 Task: Create a task  Improve accessibility features of the app for users with disabilities , assign it to team member softage.8@softage.net in the project VelocityTech and update the status of the task to  On Track  , set the priority of the task to Low.
Action: Mouse moved to (81, 333)
Screenshot: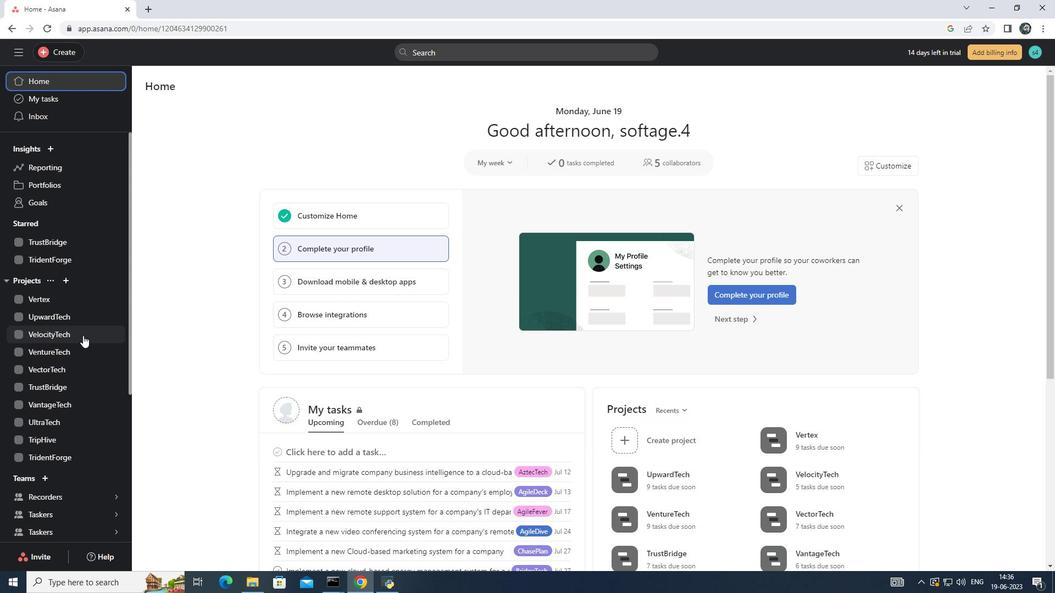 
Action: Mouse pressed left at (81, 333)
Screenshot: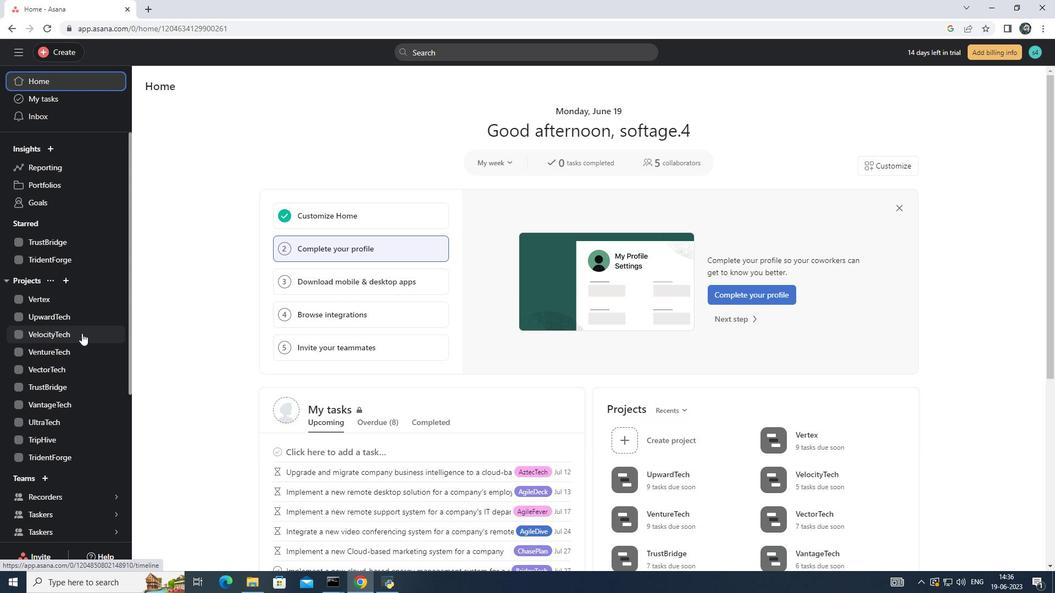 
Action: Mouse moved to (190, 207)
Screenshot: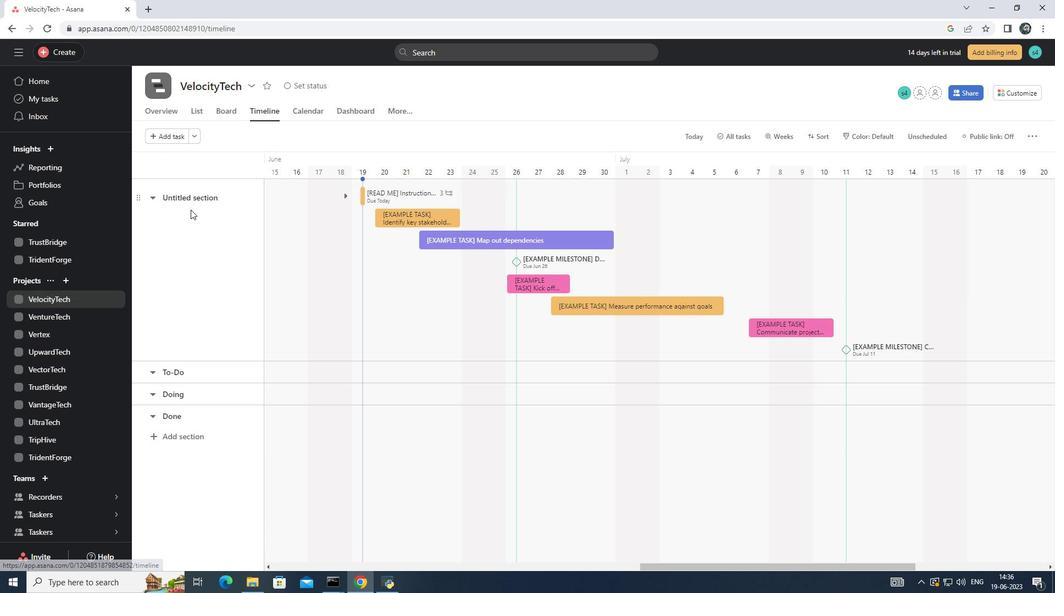 
Action: Mouse scrolled (190, 207) with delta (0, 0)
Screenshot: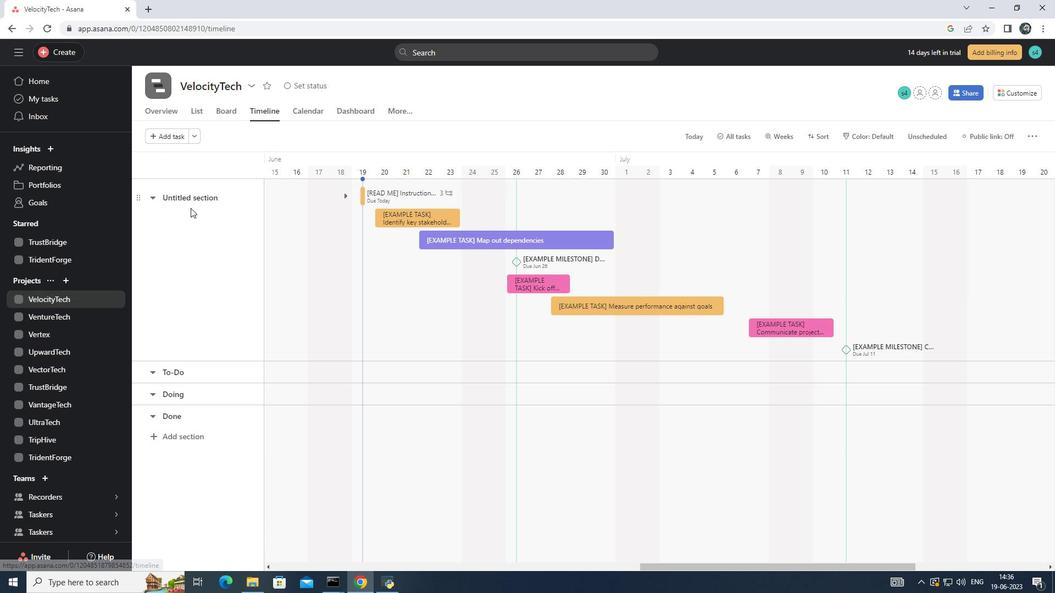 
Action: Mouse scrolled (190, 207) with delta (0, 0)
Screenshot: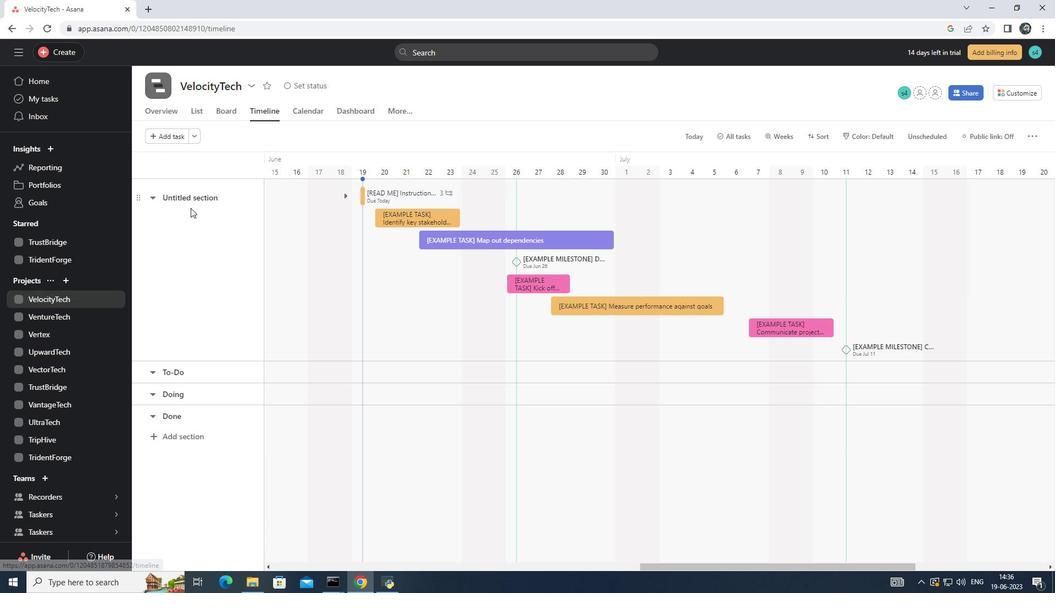 
Action: Mouse moved to (175, 134)
Screenshot: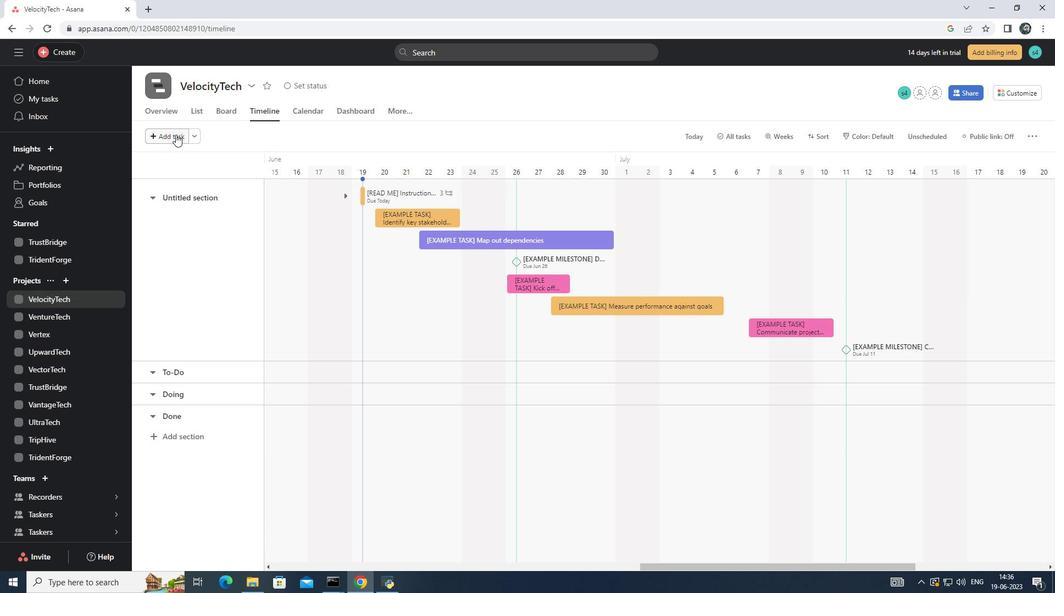 
Action: Mouse pressed left at (175, 134)
Screenshot: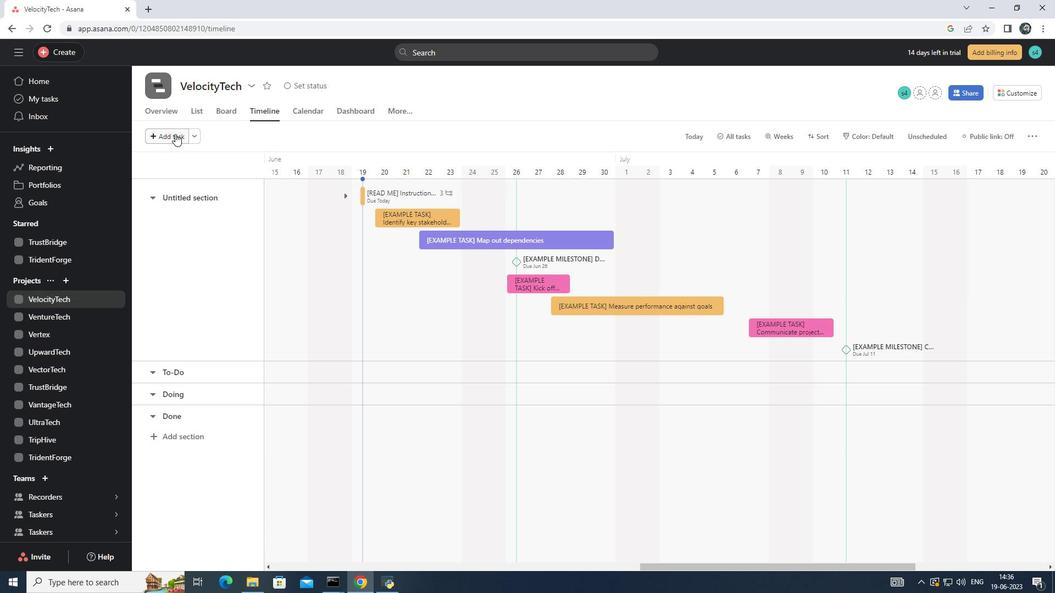 
Action: Mouse moved to (374, 198)
Screenshot: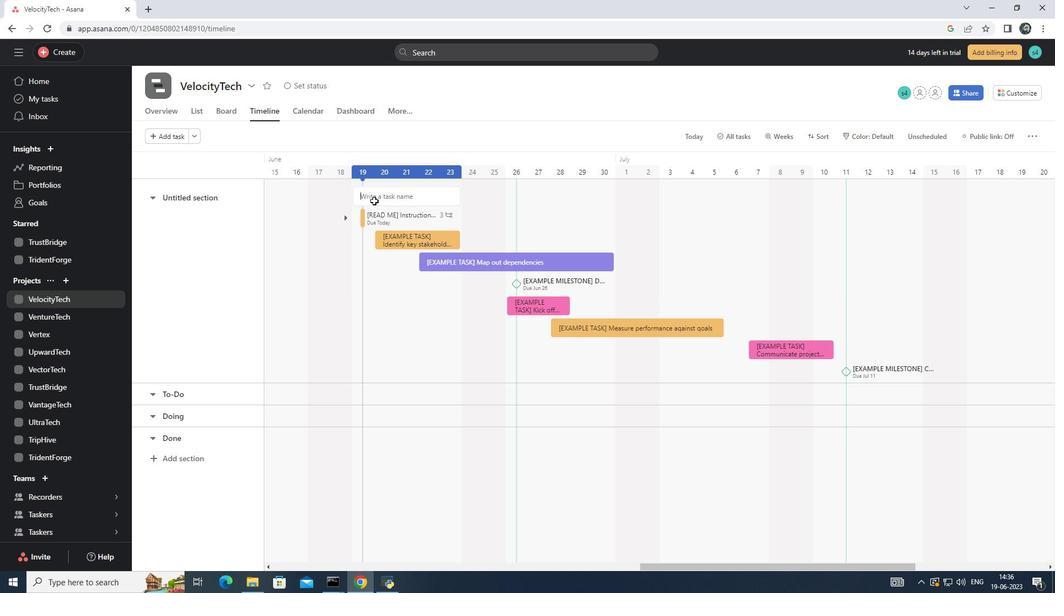 
Action: Mouse pressed left at (374, 198)
Screenshot: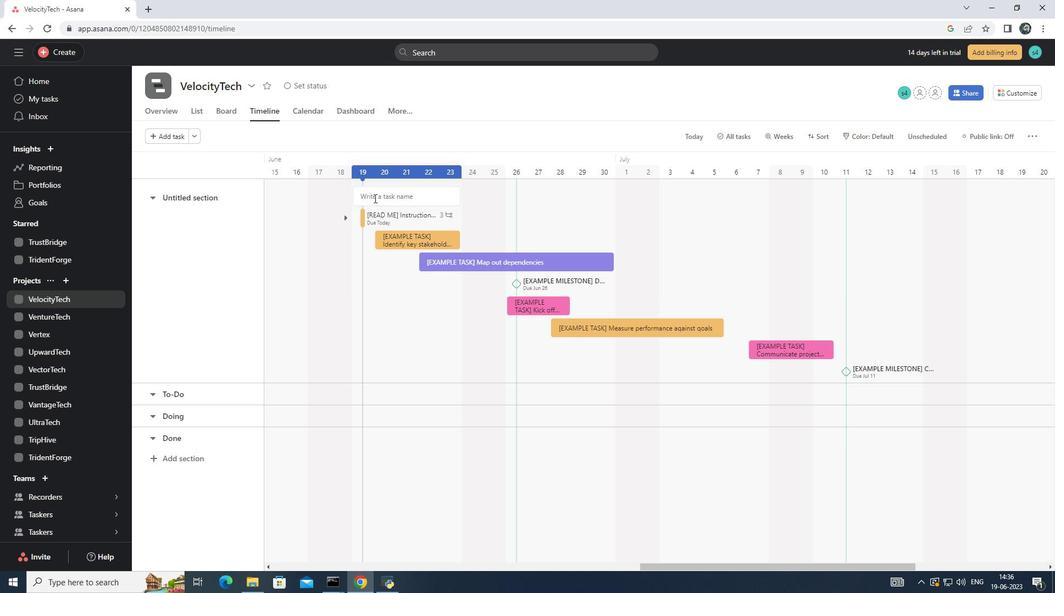 
Action: Mouse pressed left at (374, 198)
Screenshot: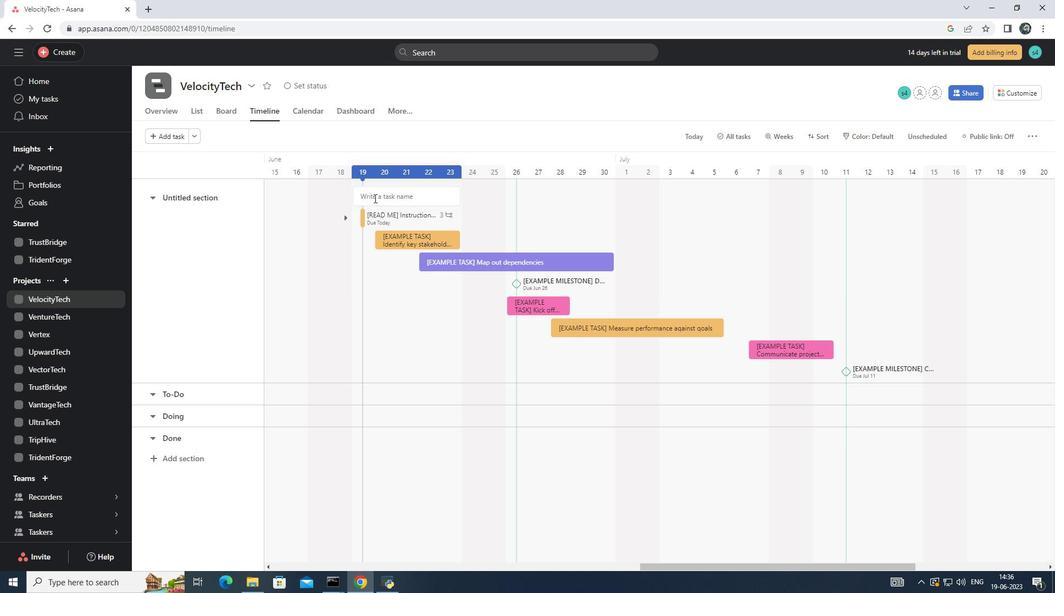 
Action: Key pressed <Key.shift>In<Key.backspace>mori<Key.backspace><Key.backspace><Key.backspace>prove<Key.space>accessibility<Key.space>feature<Key.space>of<Key.space>the<Key.space>app<Key.space>for<Key.space>users<Key.space>with<Key.space>disabilities<Key.enter>
Screenshot: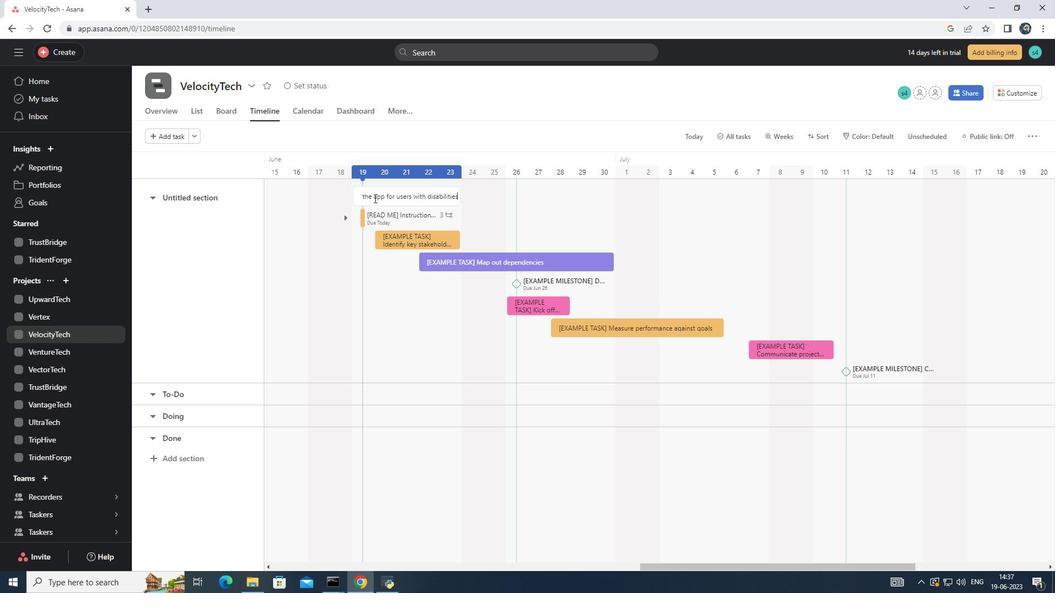 
Action: Mouse moved to (413, 198)
Screenshot: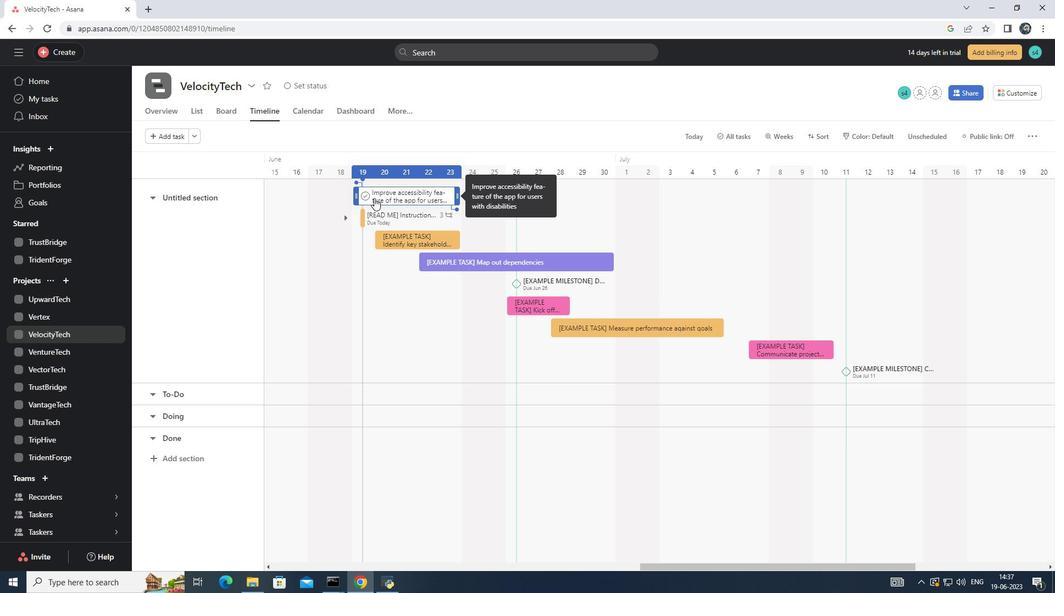
Action: Mouse pressed left at (413, 198)
Screenshot: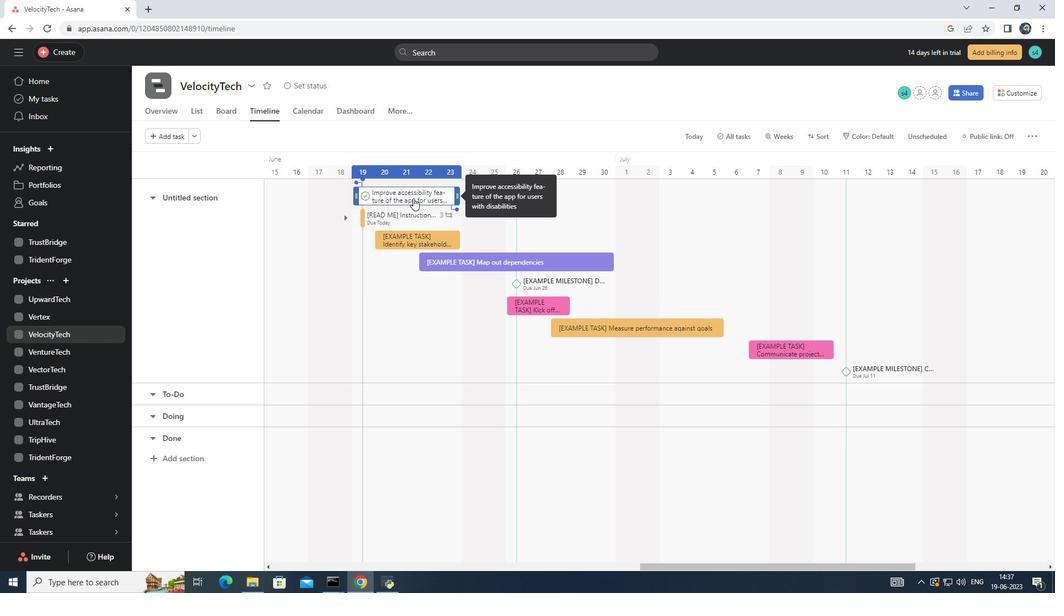 
Action: Mouse moved to (766, 216)
Screenshot: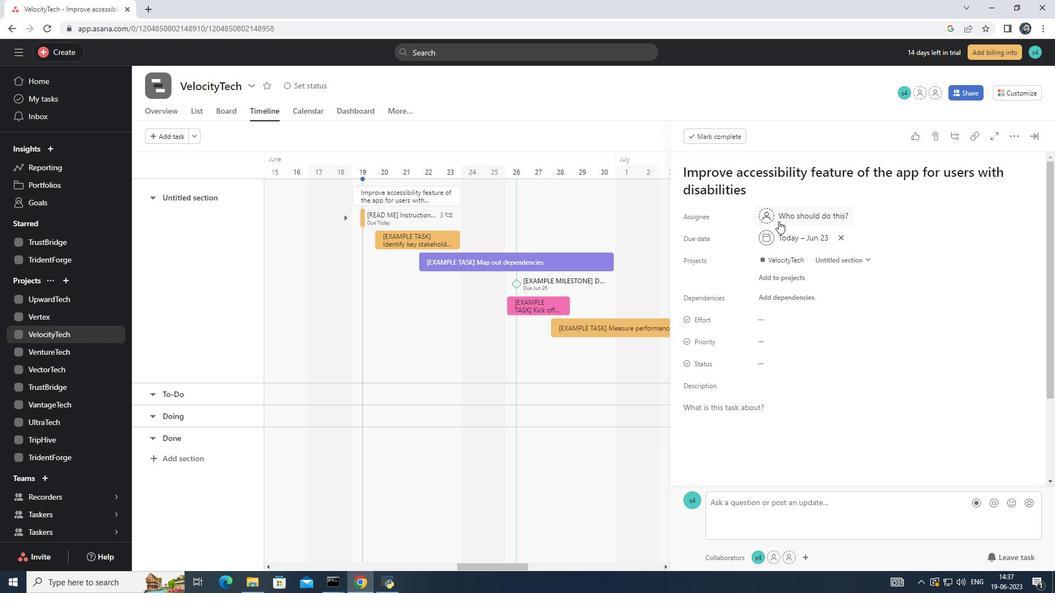 
Action: Mouse pressed left at (766, 216)
Screenshot: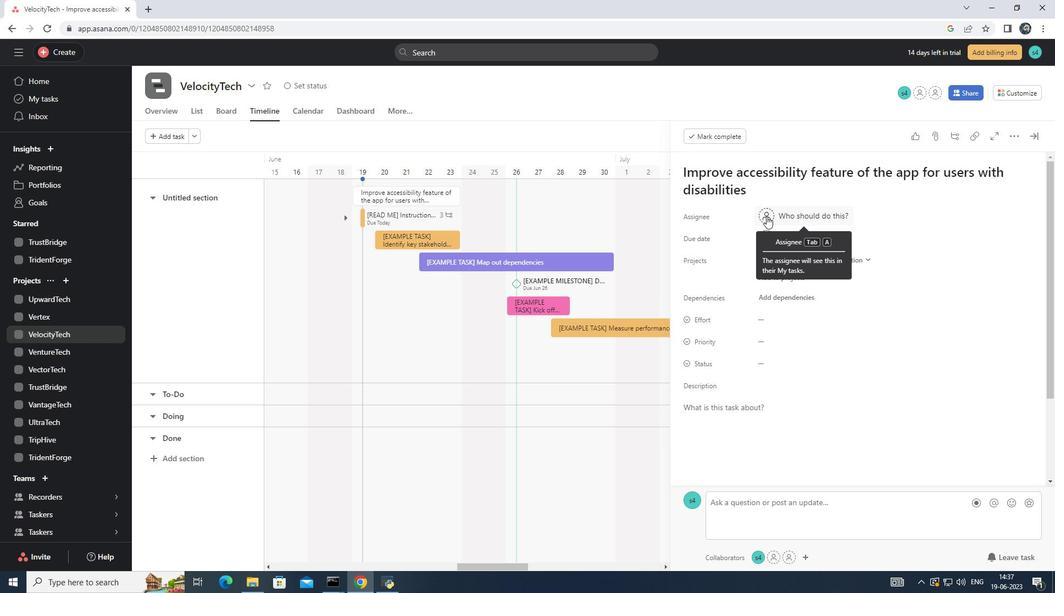 
Action: Mouse moved to (789, 216)
Screenshot: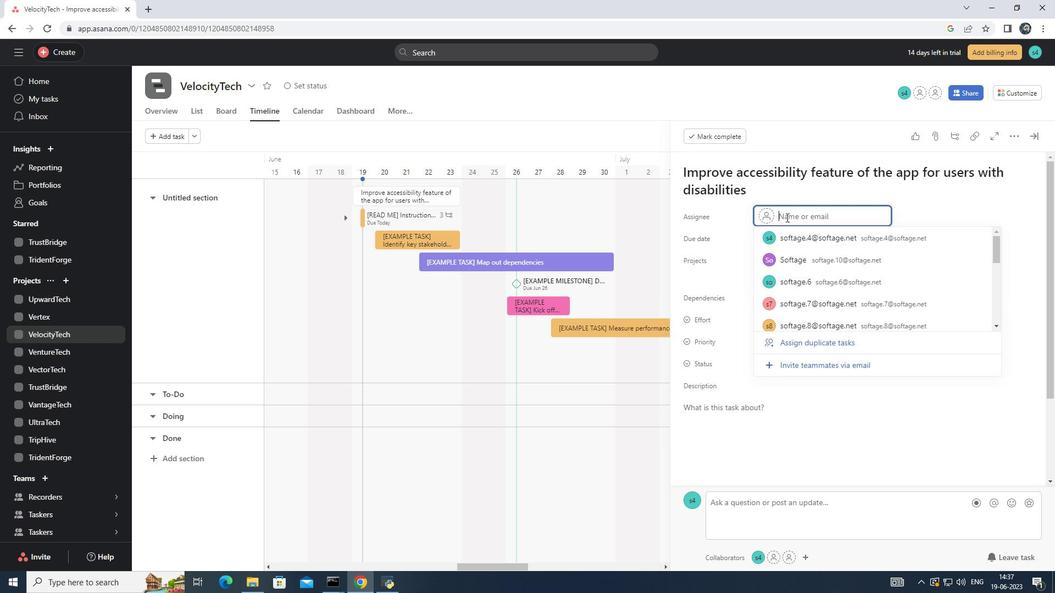 
Action: Key pressed softage.8<Key.shift>2d<Key.backspace>softage.net<Key.right><Key.right><Key.right><Key.right><Key.right><Key.right><Key.right><Key.right><Key.right><Key.right><Key.left><Key.left><Key.left><Key.left><Key.left><Key.left><Key.left><Key.left><Key.left><Key.left><Key.left><Key.backspace>
Screenshot: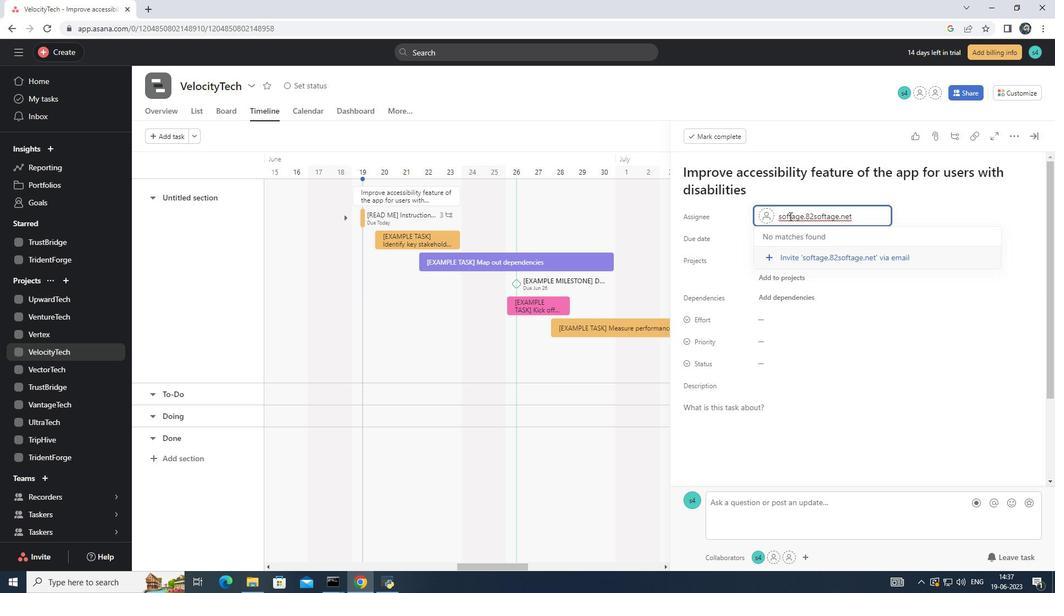 
Action: Mouse moved to (835, 218)
Screenshot: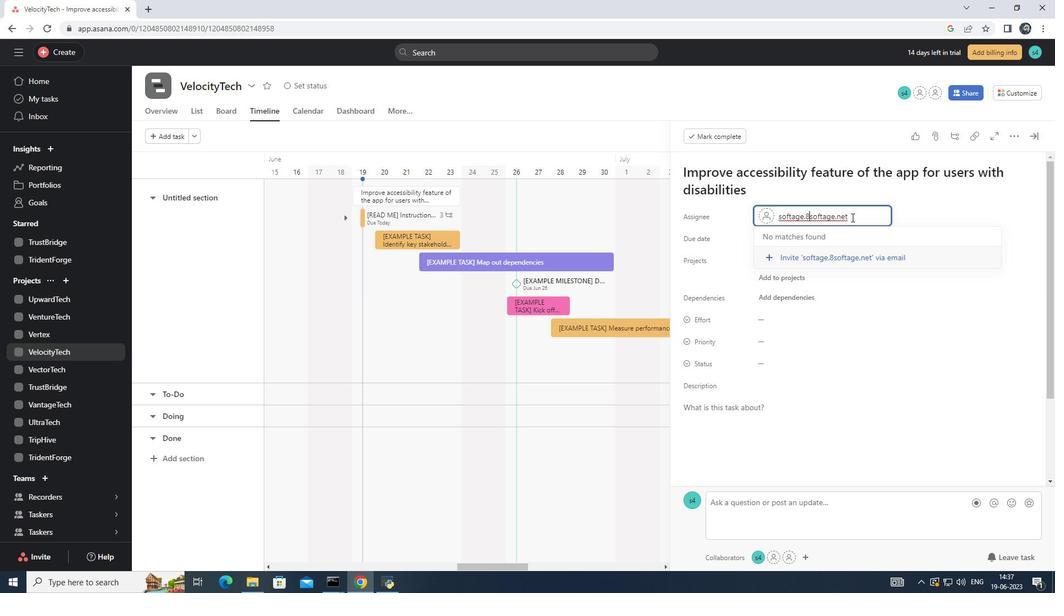 
Action: Key pressed <Key.shift>@
Screenshot: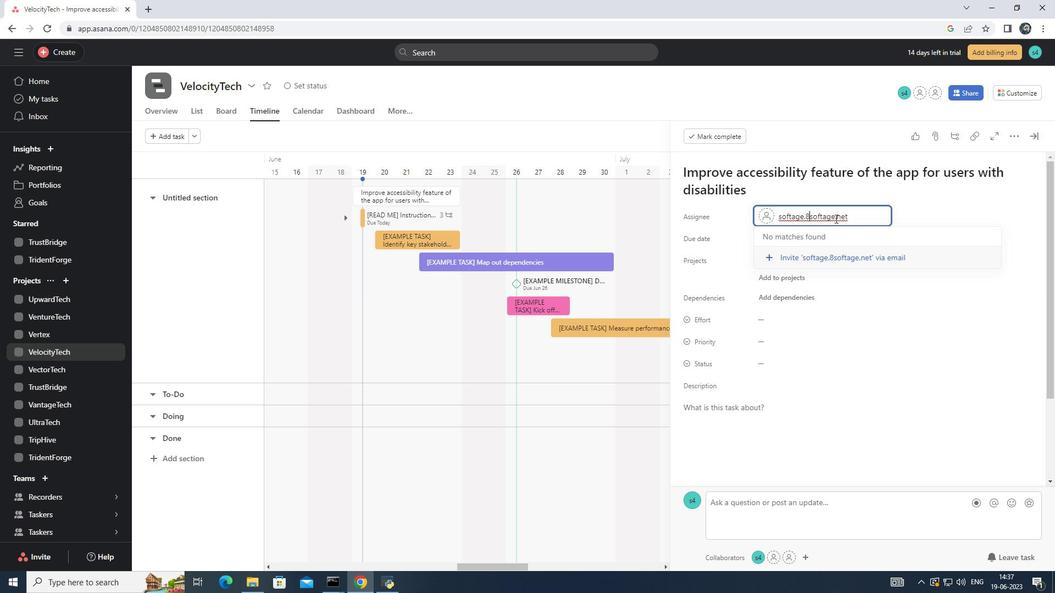 
Action: Mouse moved to (876, 240)
Screenshot: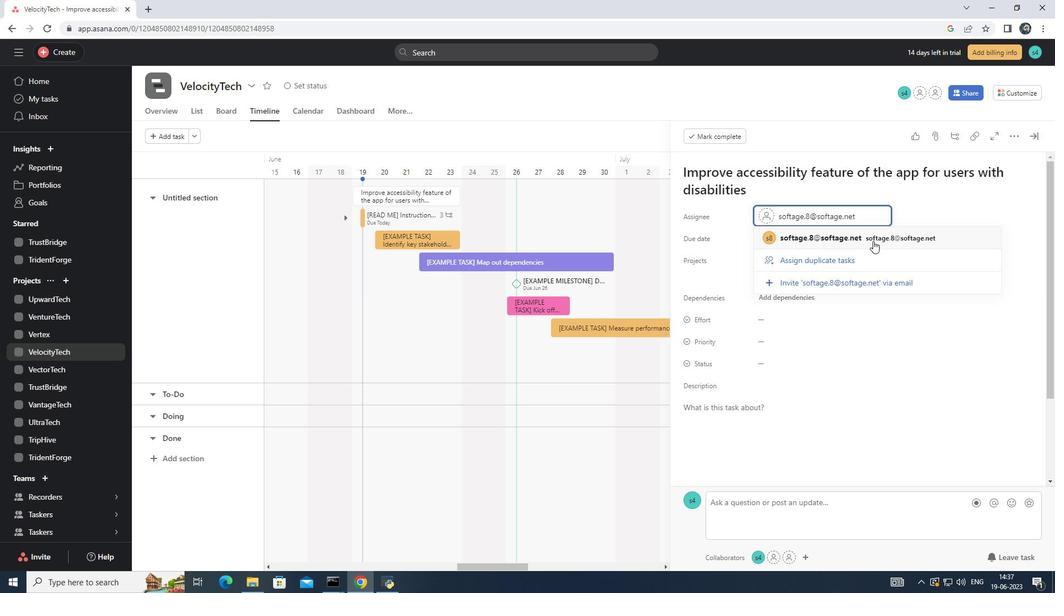 
Action: Mouse pressed left at (876, 240)
Screenshot: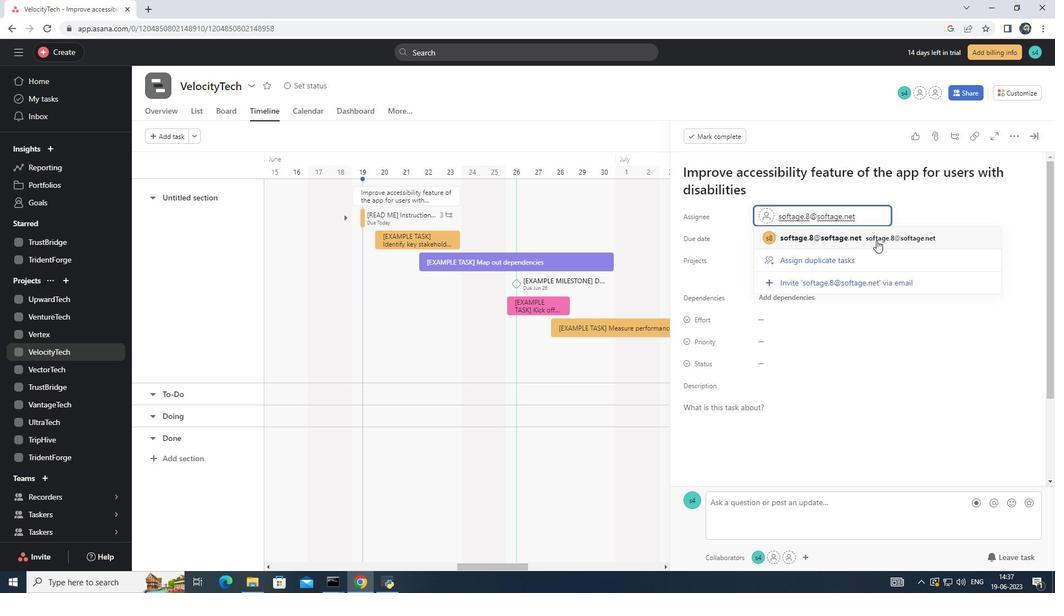 
Action: Mouse moved to (792, 361)
Screenshot: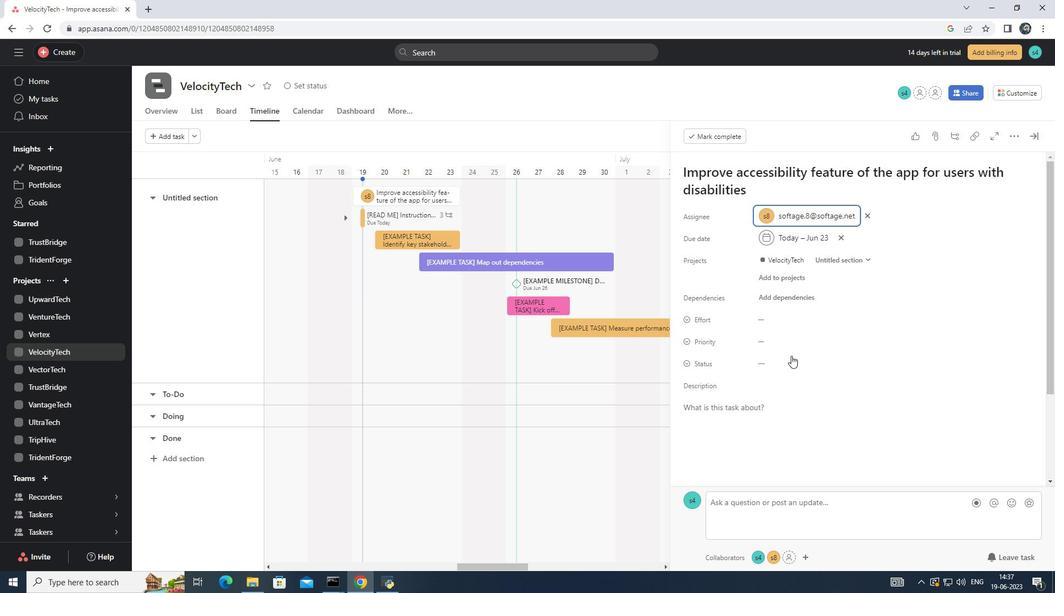 
Action: Mouse pressed left at (792, 361)
Screenshot: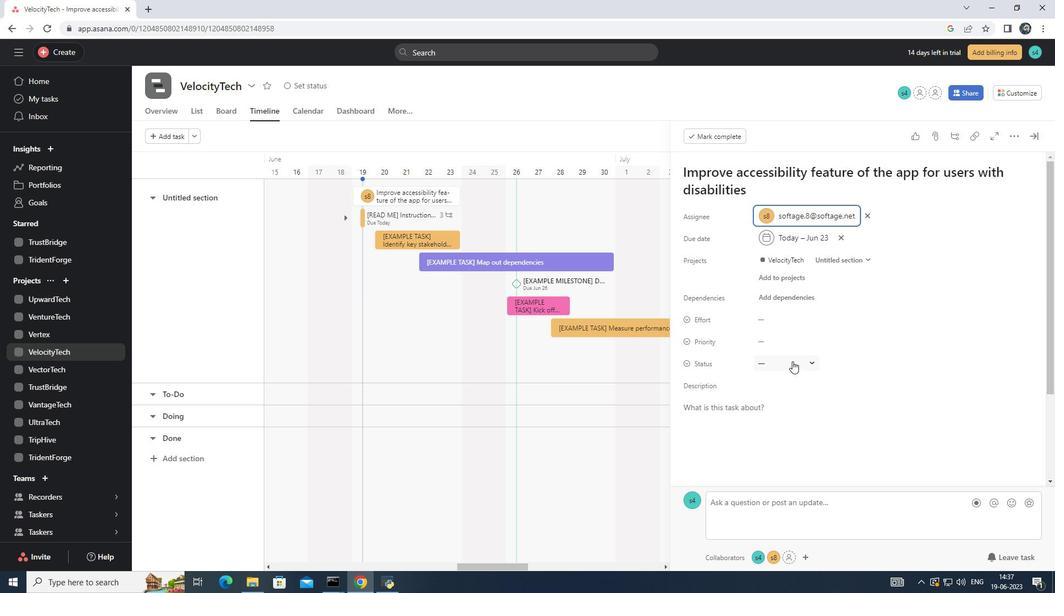 
Action: Mouse moved to (823, 402)
Screenshot: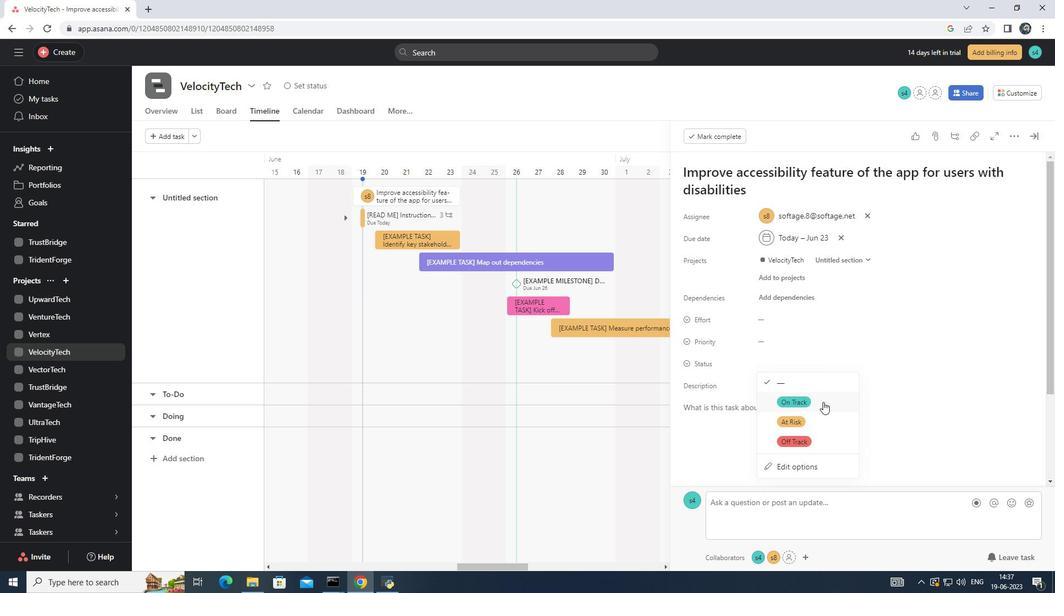
Action: Mouse pressed left at (823, 402)
Screenshot: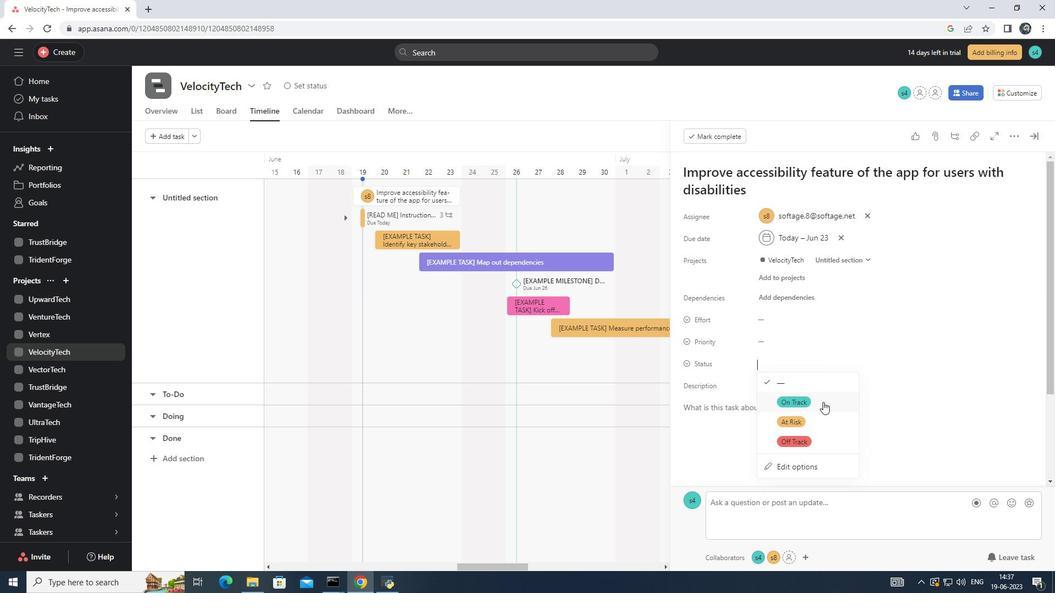 
Action: Mouse moved to (787, 336)
Screenshot: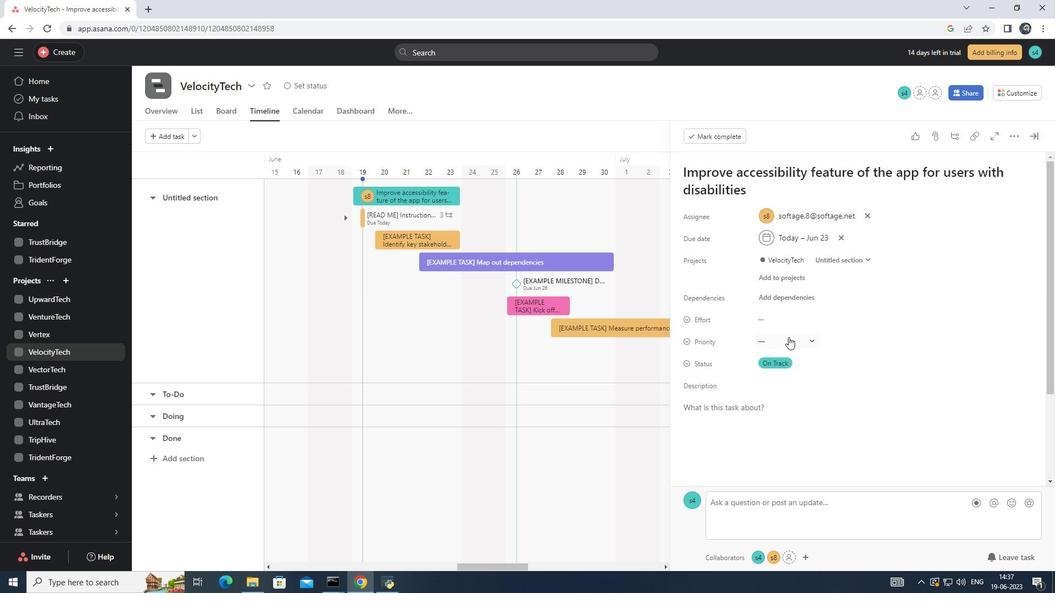 
Action: Mouse pressed left at (787, 336)
Screenshot: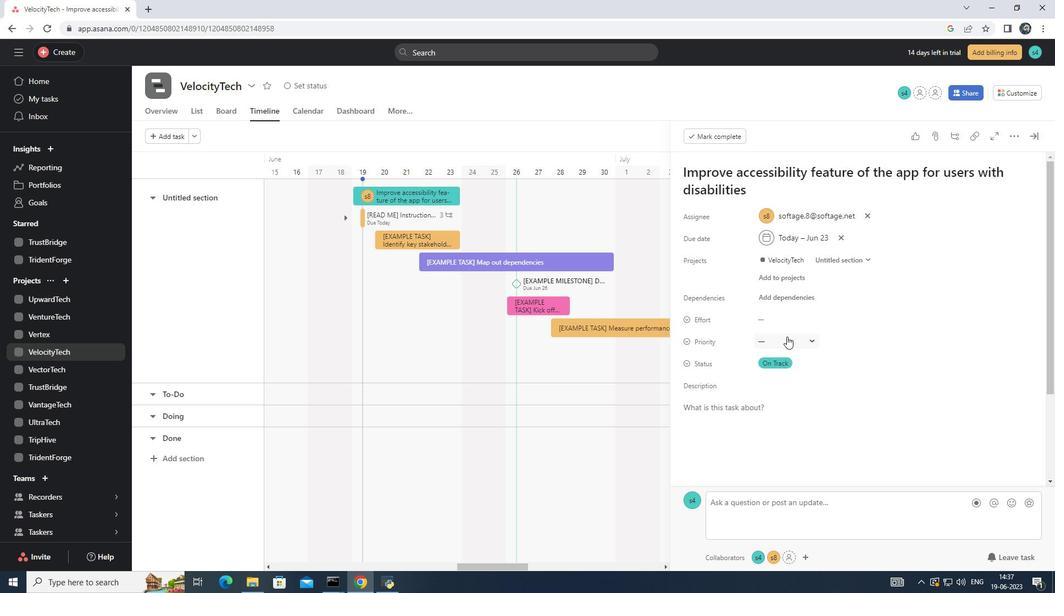 
Action: Mouse moved to (816, 416)
Screenshot: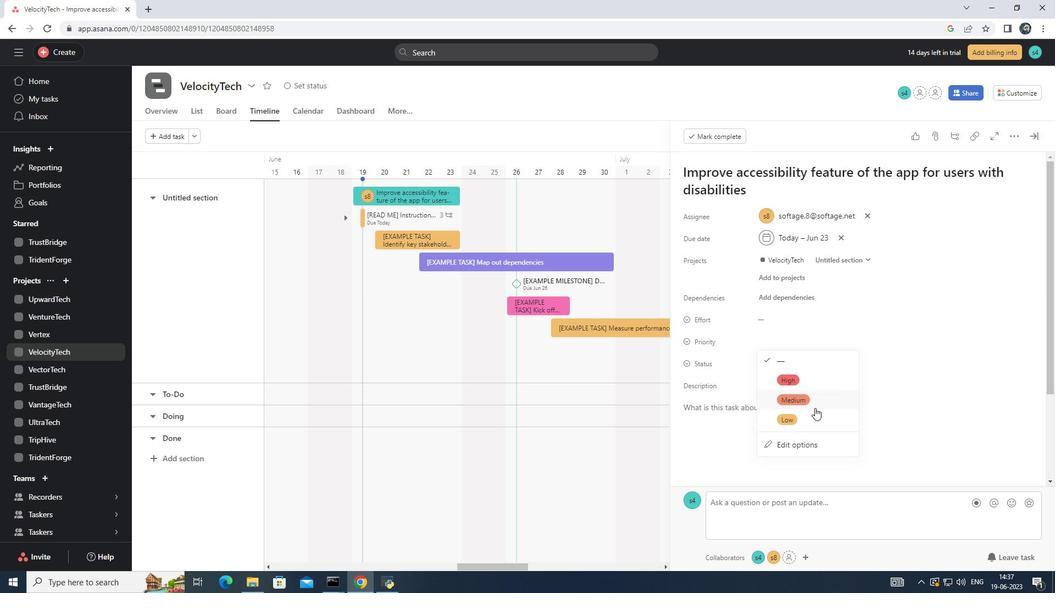 
Action: Mouse pressed left at (816, 416)
Screenshot: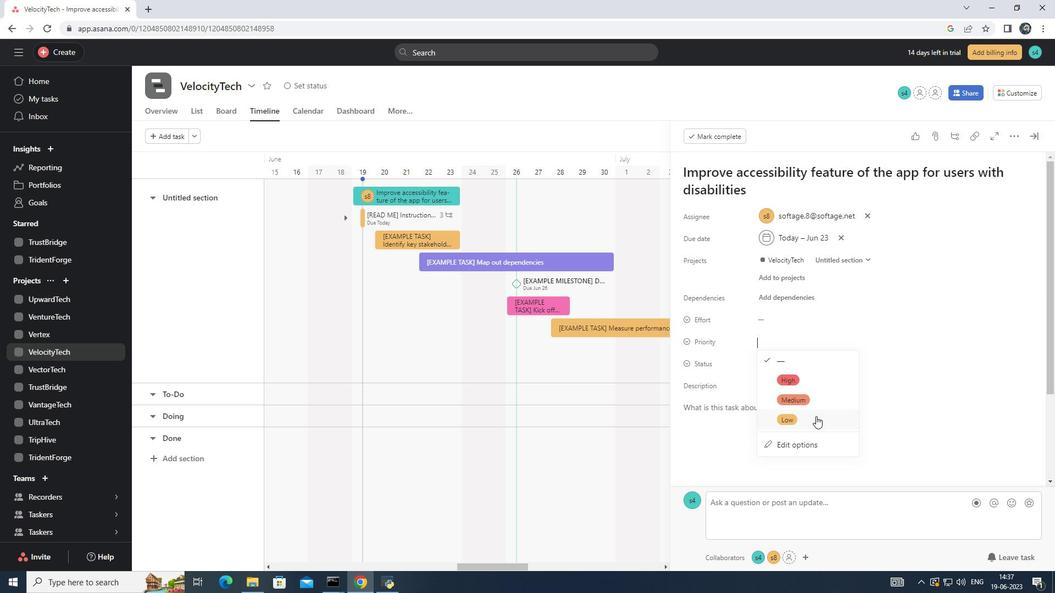 
Action: Mouse moved to (766, 380)
Screenshot: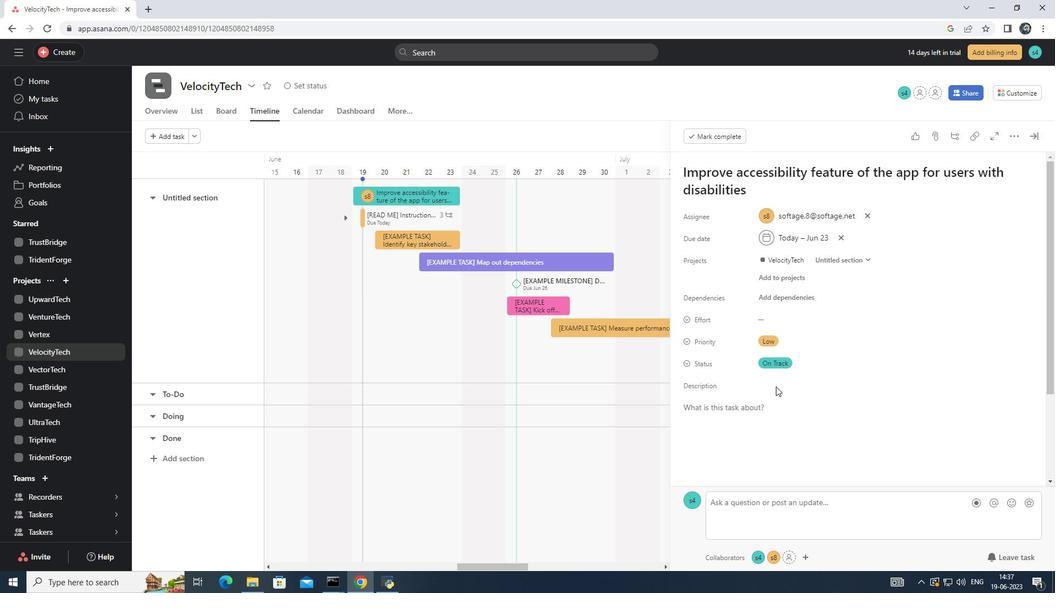 
